 Task: Open Card Card0000000114 in Board Board0000000029 in Workspace WS0000000010 in Trello. Add Member Email0000000038 to Card Card0000000114 in Board Board0000000029 in Workspace WS0000000010 in Trello. Add Blue Label titled Label0000000114 to Card Card0000000114 in Board Board0000000029 in Workspace WS0000000010 in Trello. Add Checklist CL0000000114 to Card Card0000000114 in Board Board0000000029 in Workspace WS0000000010 in Trello. Add Dates with Start Date as Sep 01 2023 and Due Date as Sep 30 2023 to Card Card0000000114 in Board Board0000000029 in Workspace WS0000000010 in Trello
Action: Mouse moved to (280, 256)
Screenshot: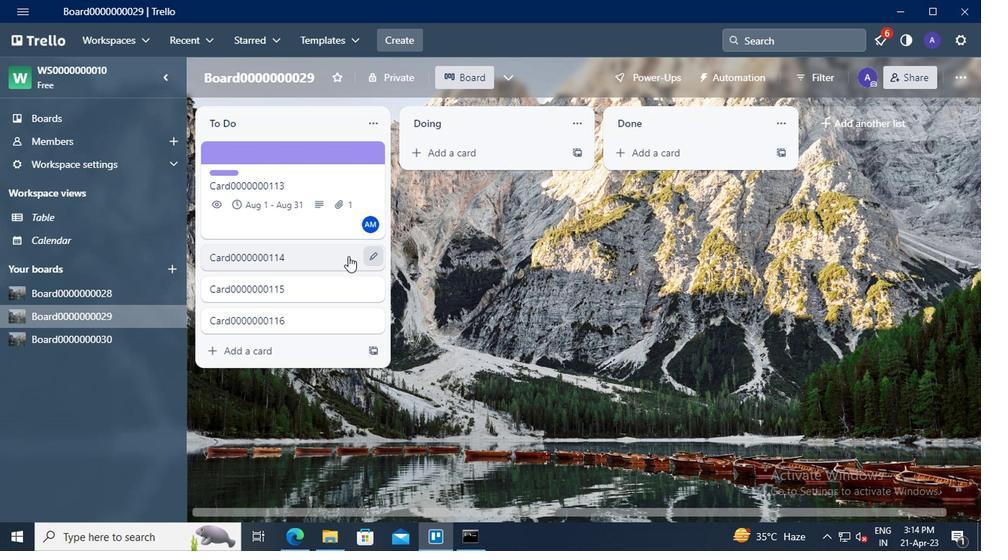 
Action: Mouse pressed left at (280, 256)
Screenshot: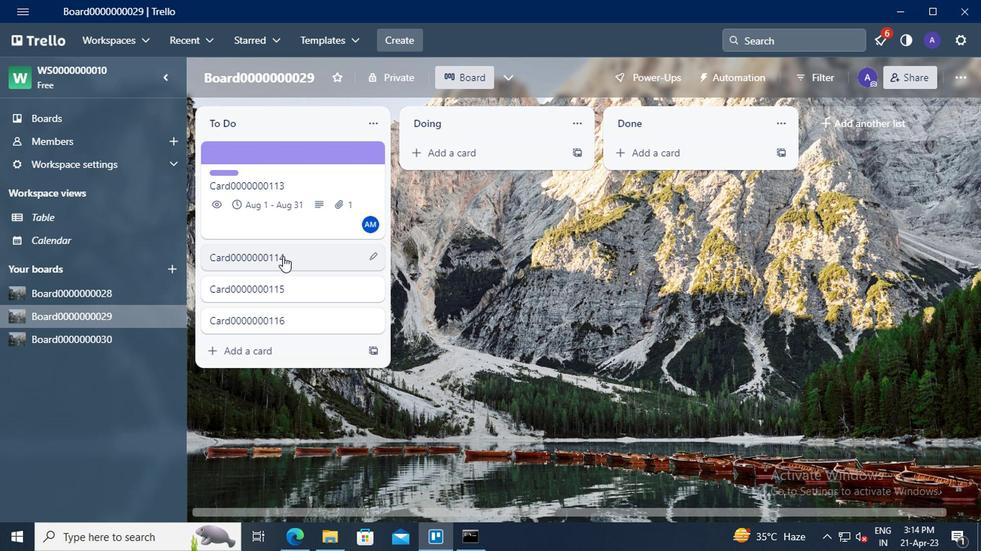 
Action: Mouse moved to (675, 133)
Screenshot: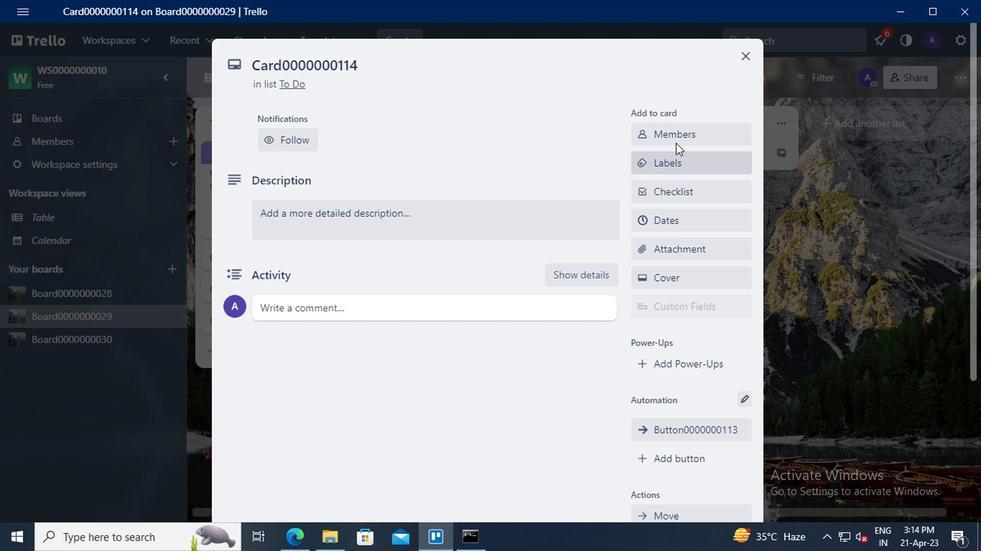 
Action: Mouse pressed left at (675, 133)
Screenshot: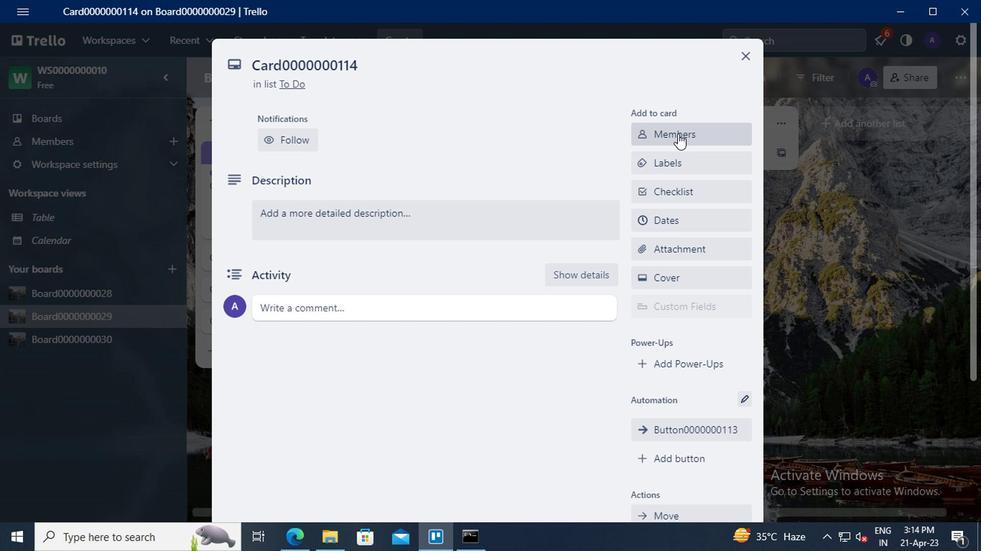 
Action: Mouse moved to (674, 204)
Screenshot: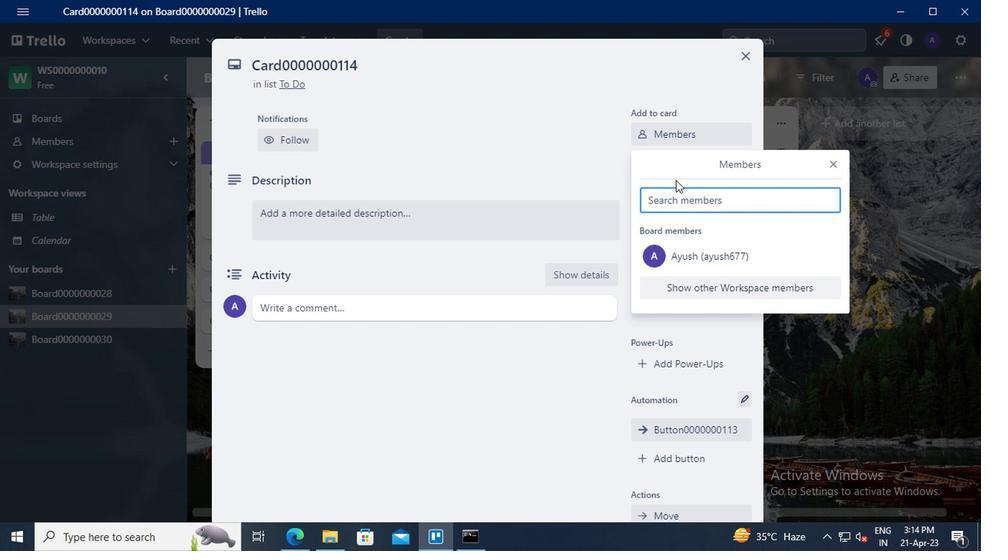 
Action: Mouse pressed left at (674, 204)
Screenshot: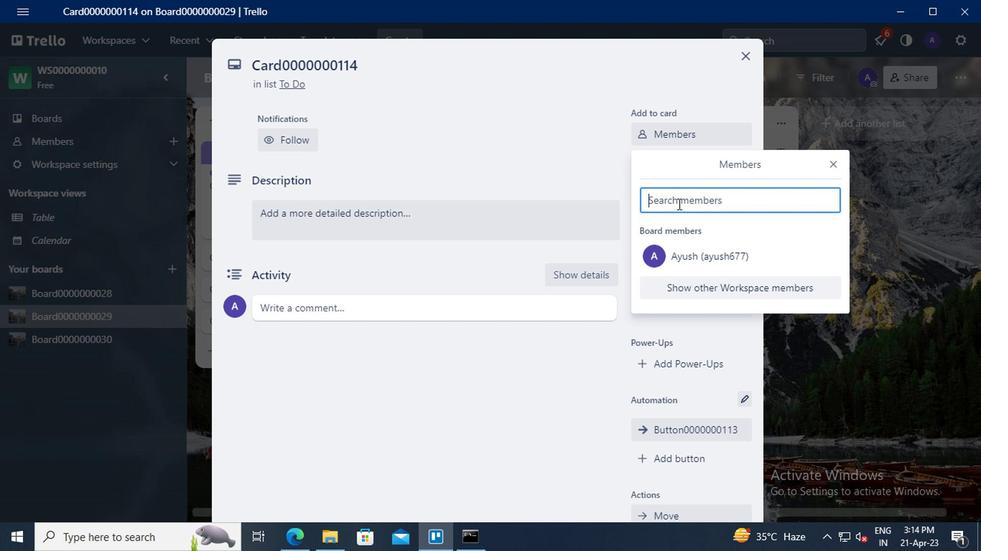
Action: Key pressed nikrathi889<Key.shift>@GMAIL.COM
Screenshot: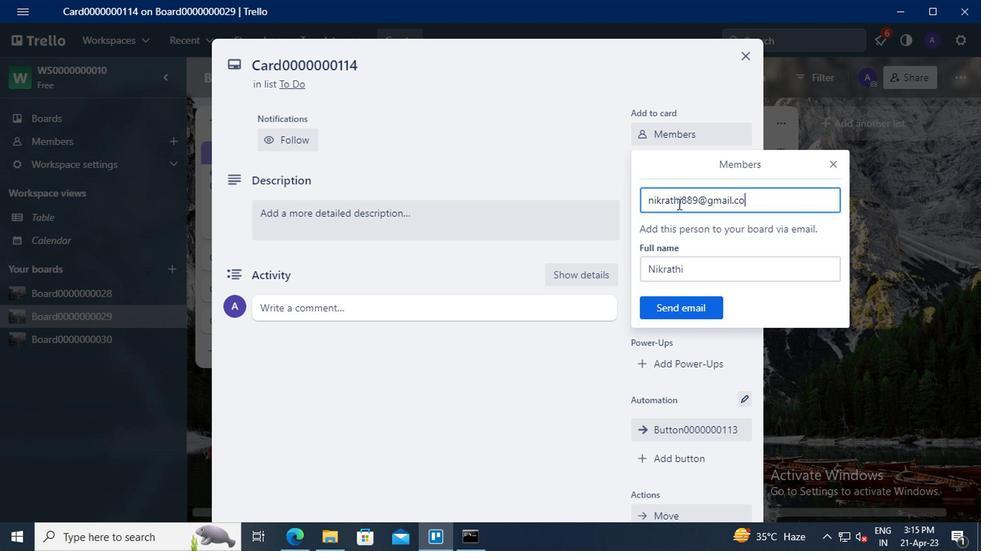 
Action: Mouse moved to (678, 308)
Screenshot: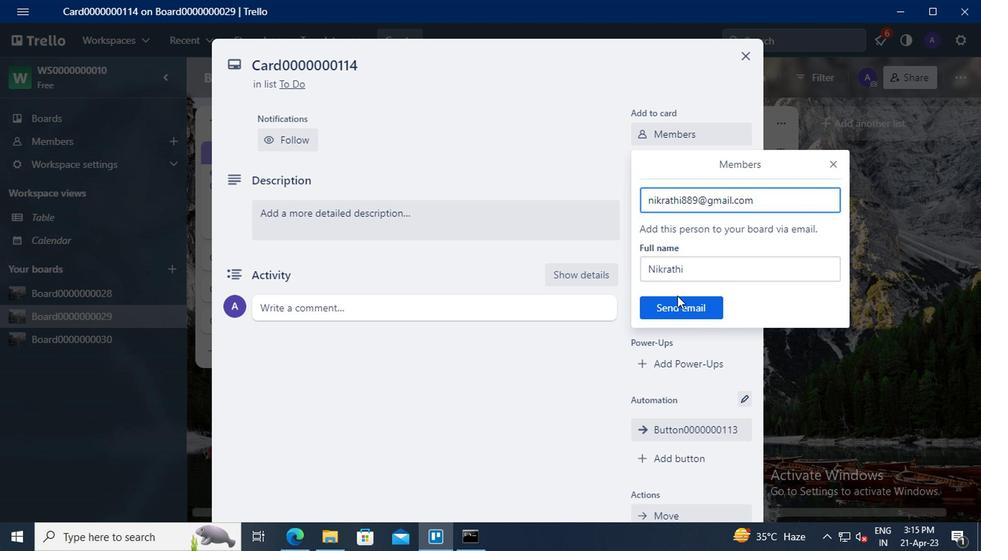 
Action: Mouse pressed left at (678, 308)
Screenshot: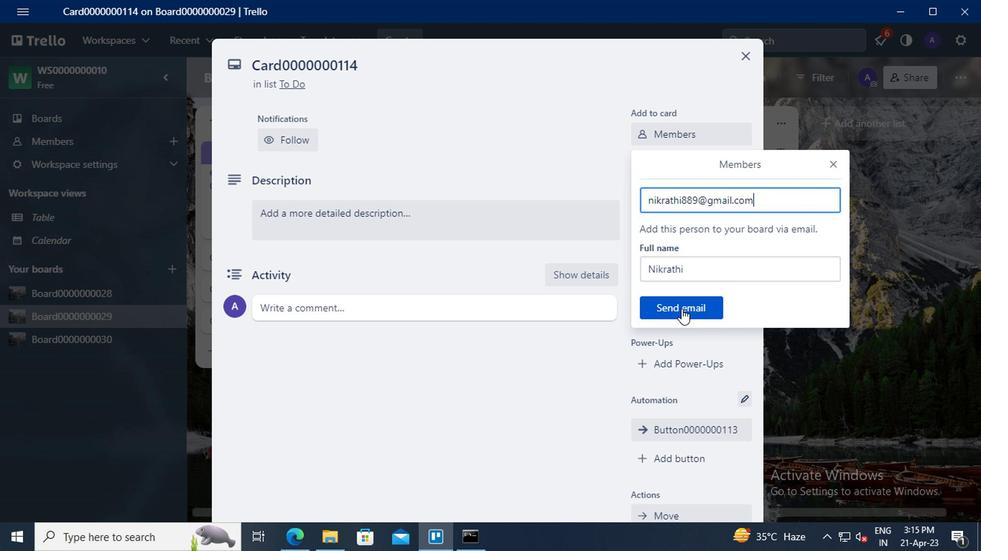 
Action: Mouse moved to (687, 166)
Screenshot: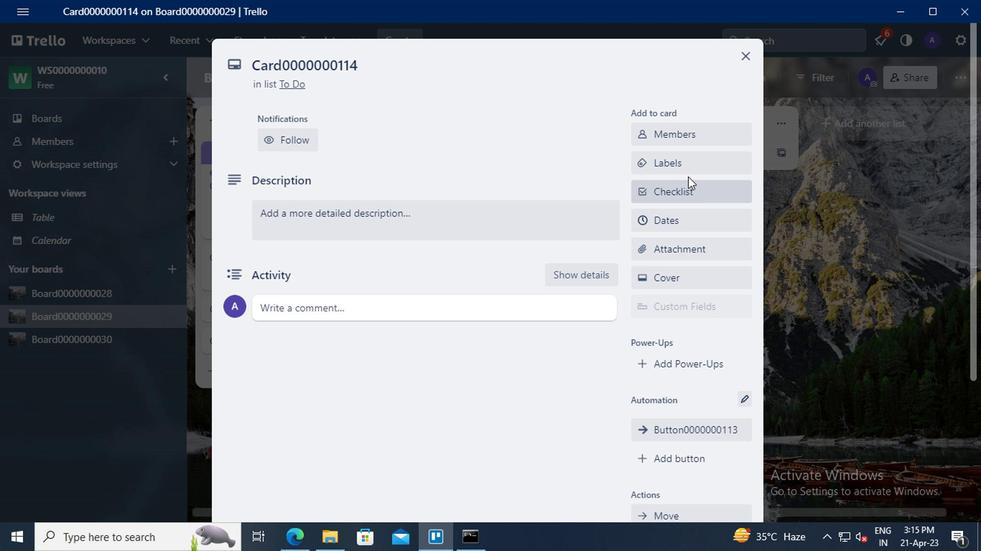 
Action: Mouse pressed left at (687, 166)
Screenshot: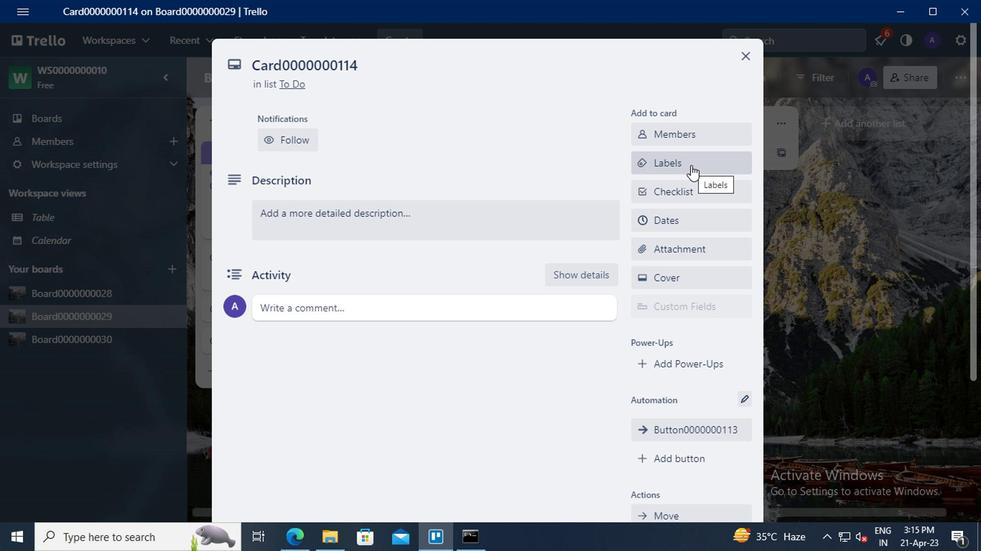 
Action: Mouse moved to (746, 351)
Screenshot: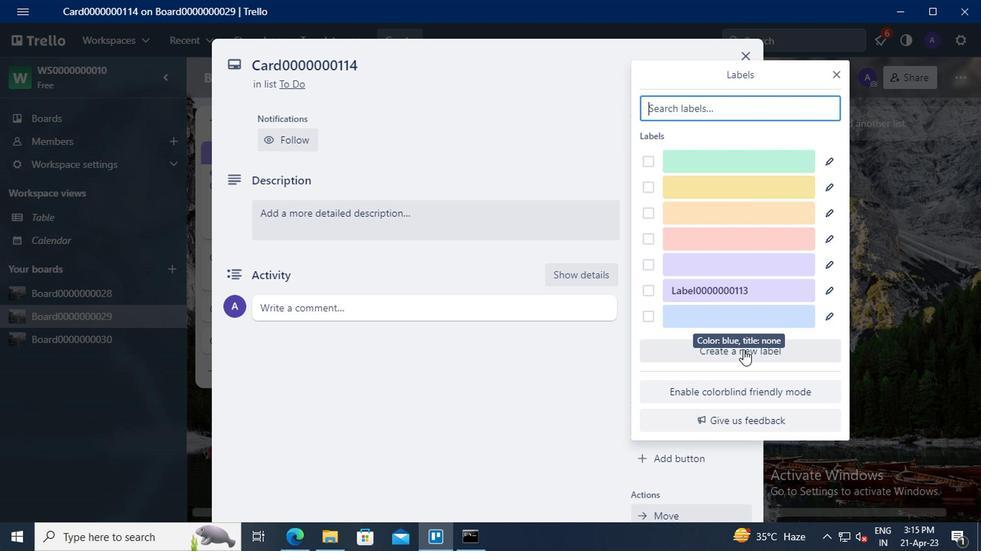 
Action: Mouse pressed left at (746, 351)
Screenshot: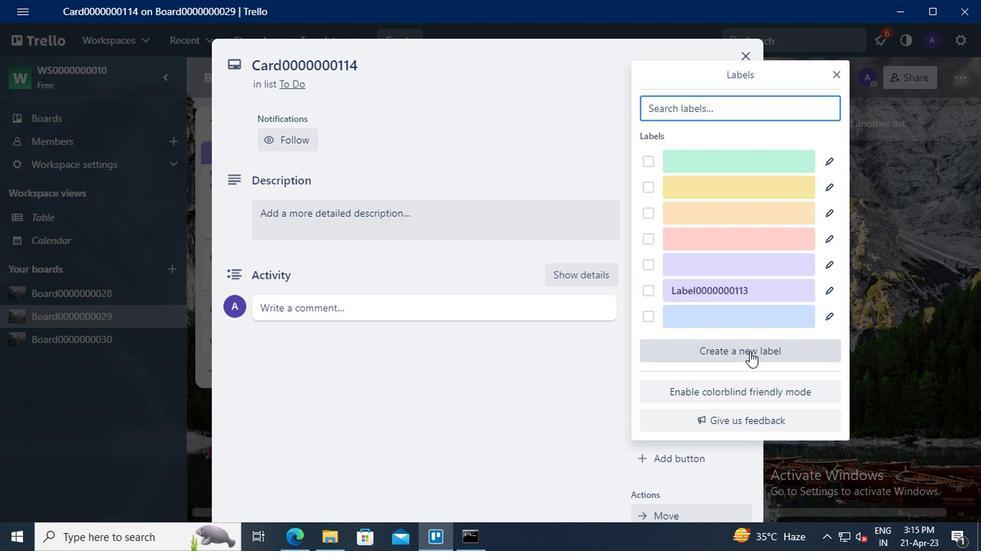 
Action: Mouse moved to (682, 207)
Screenshot: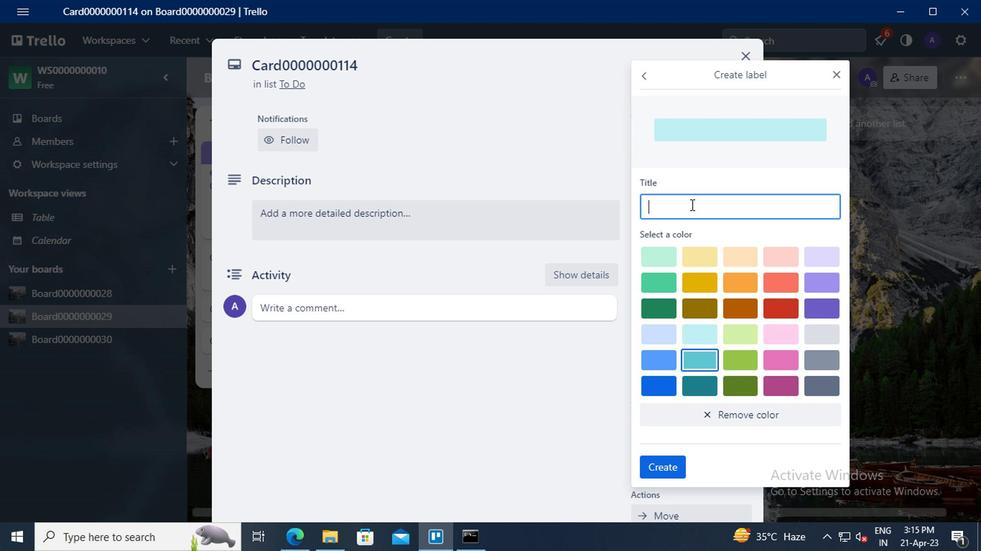 
Action: Mouse pressed left at (682, 207)
Screenshot: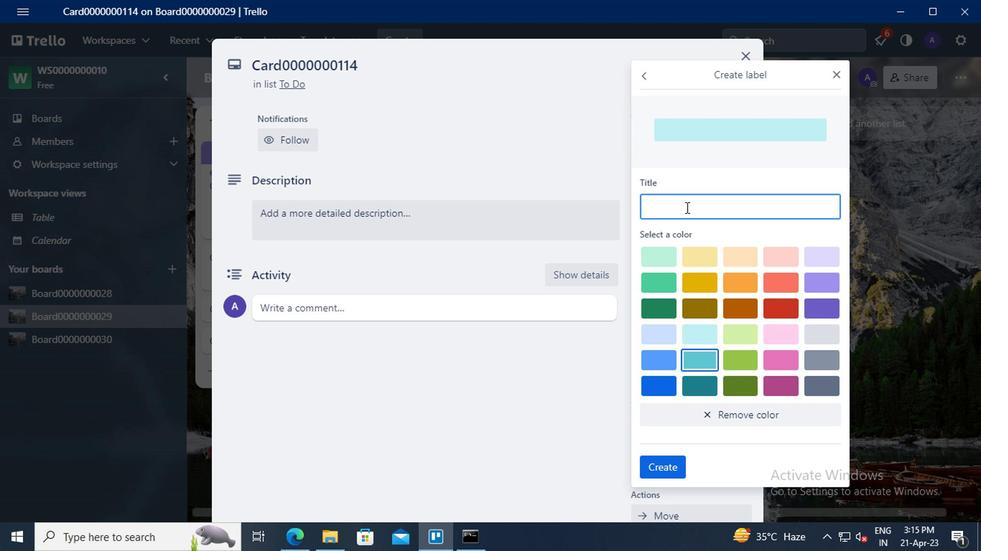 
Action: Key pressed <Key.shift>LABEL0000000114
Screenshot: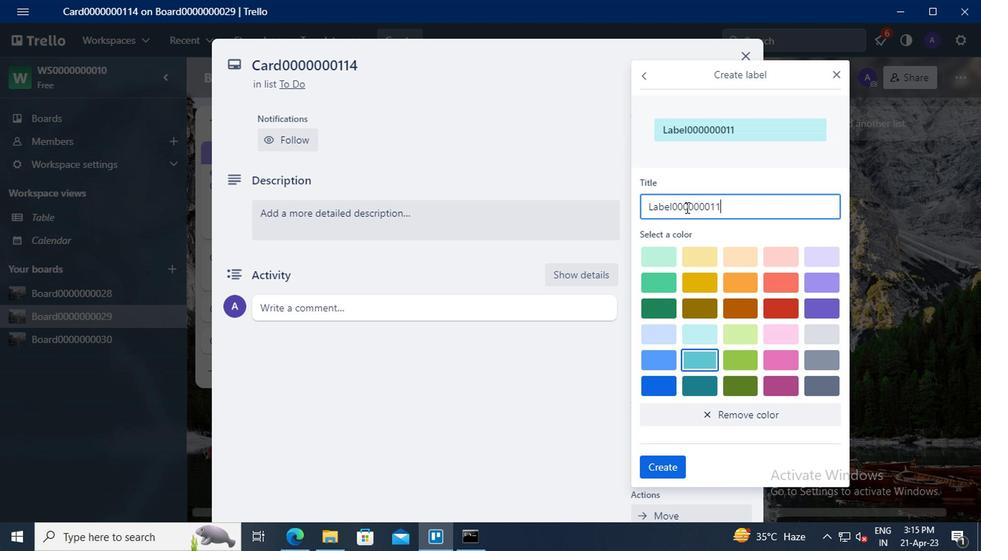 
Action: Mouse moved to (661, 354)
Screenshot: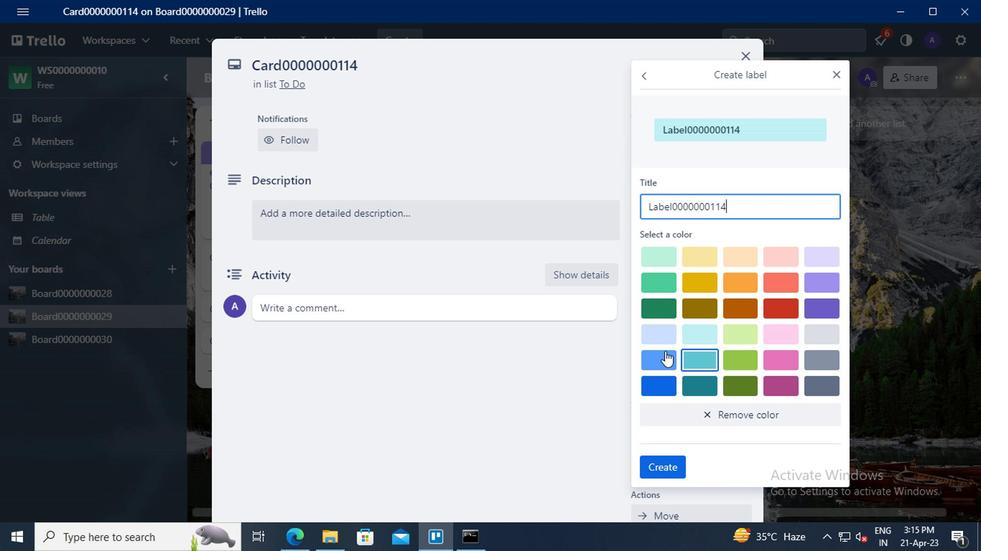 
Action: Mouse pressed left at (661, 354)
Screenshot: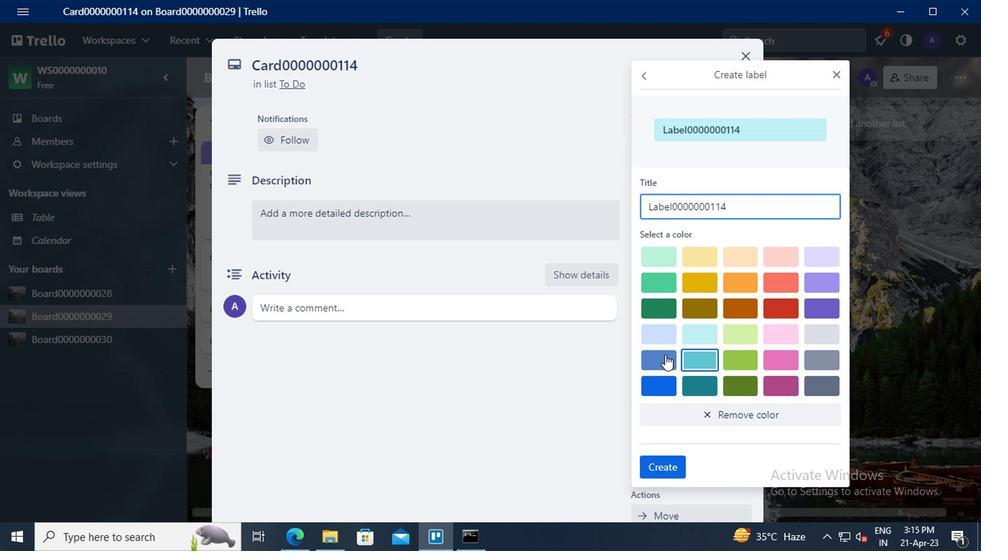 
Action: Mouse moved to (660, 457)
Screenshot: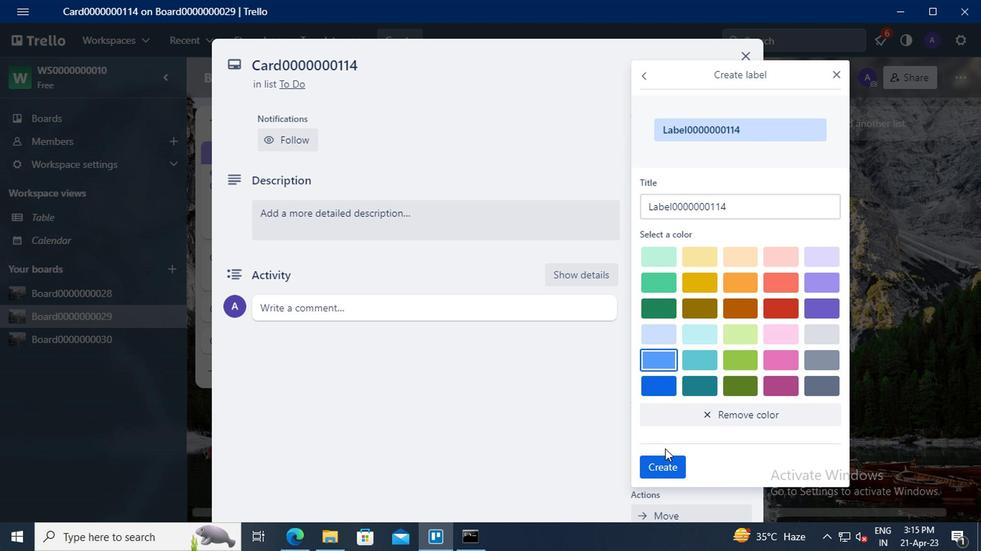 
Action: Mouse pressed left at (660, 457)
Screenshot: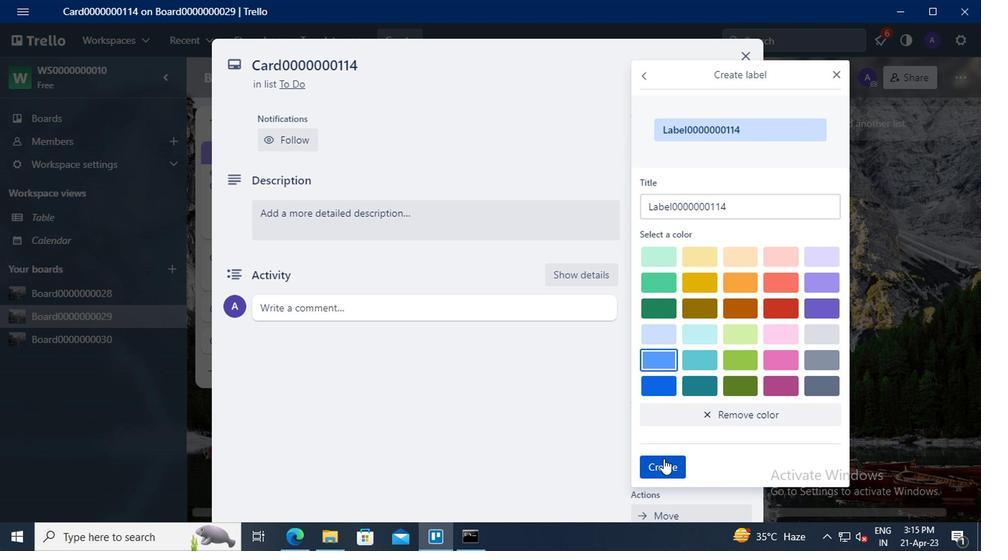 
Action: Mouse moved to (831, 76)
Screenshot: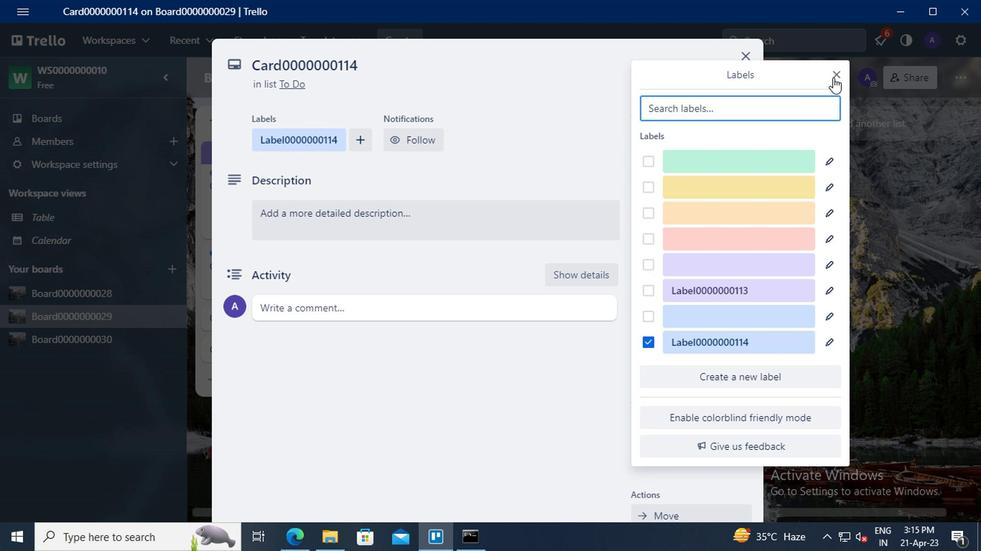 
Action: Mouse pressed left at (831, 76)
Screenshot: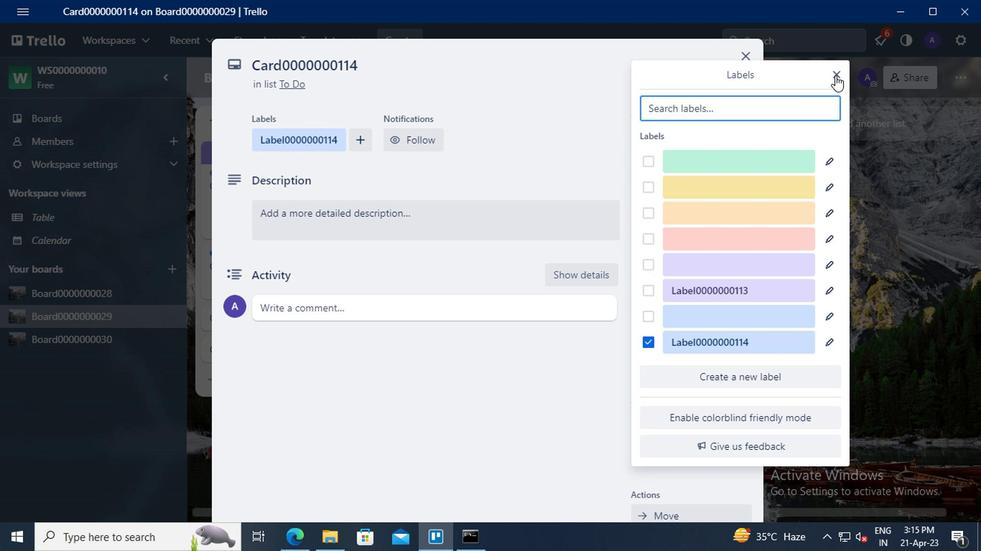 
Action: Mouse moved to (701, 188)
Screenshot: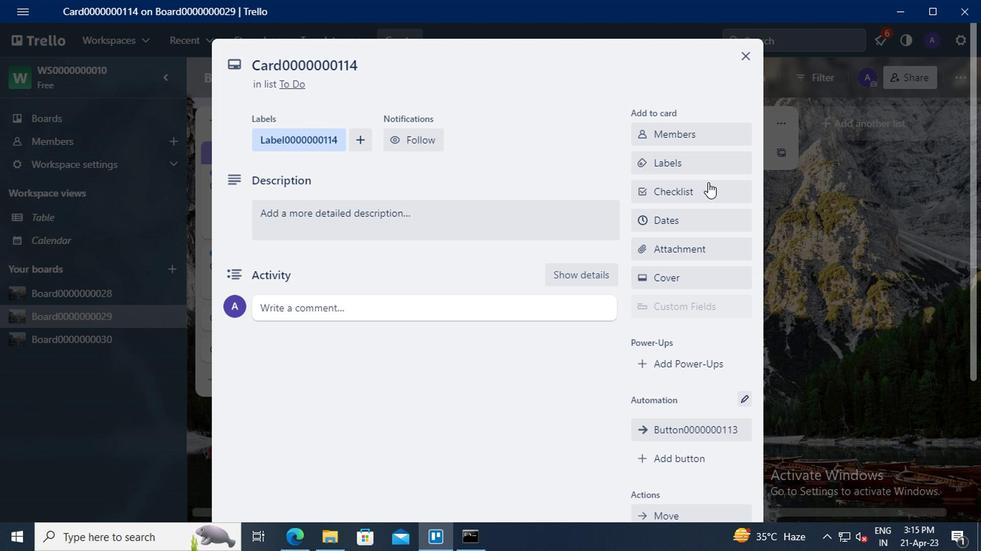 
Action: Mouse pressed left at (701, 188)
Screenshot: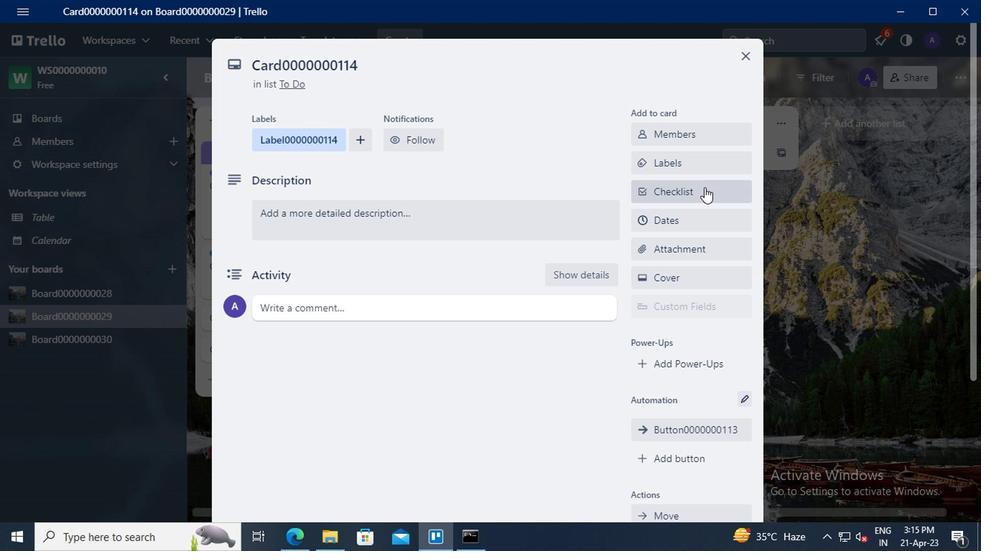 
Action: Key pressed <Key.delete><Key.shift>CL00000001
Screenshot: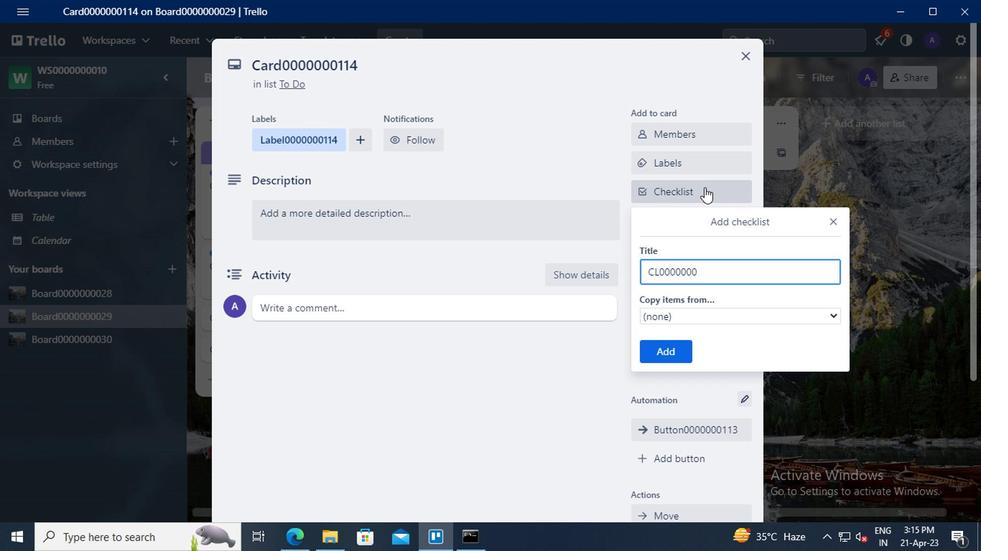 
Action: Mouse moved to (701, 188)
Screenshot: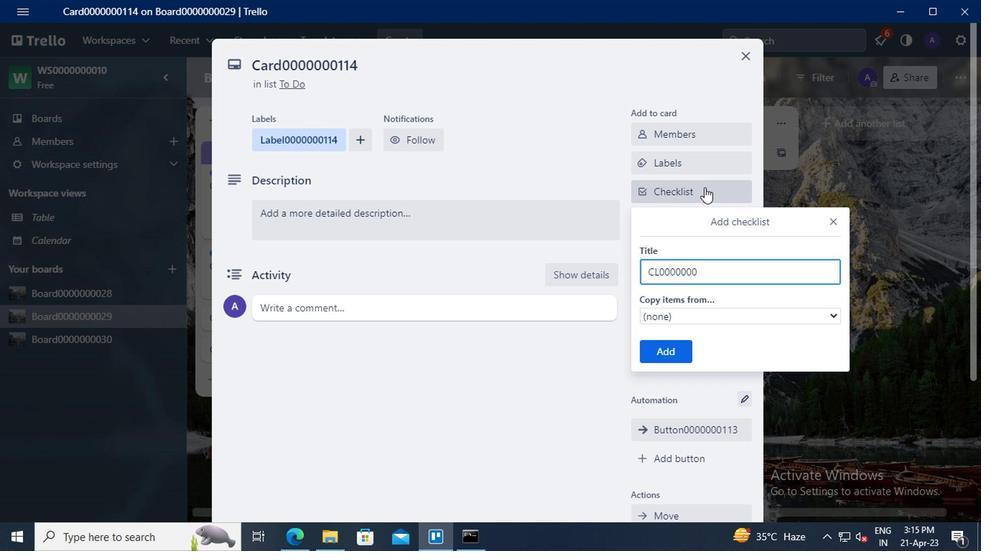 
Action: Key pressed 14
Screenshot: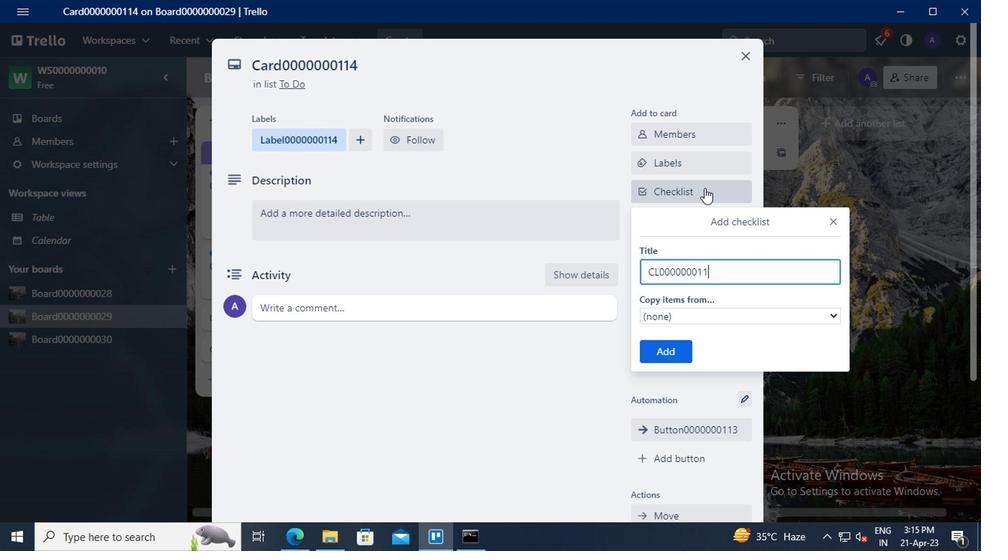 
Action: Mouse moved to (677, 350)
Screenshot: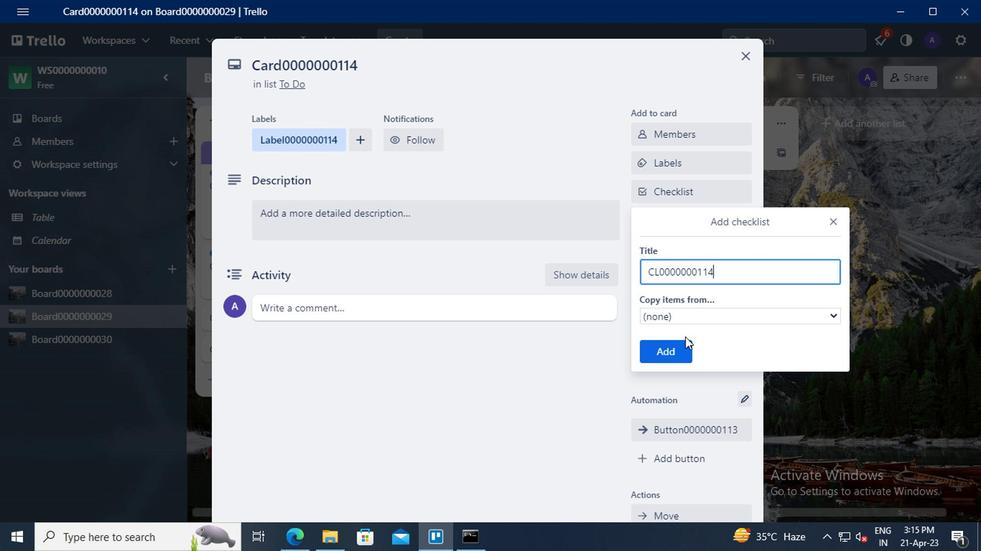 
Action: Mouse pressed left at (677, 350)
Screenshot: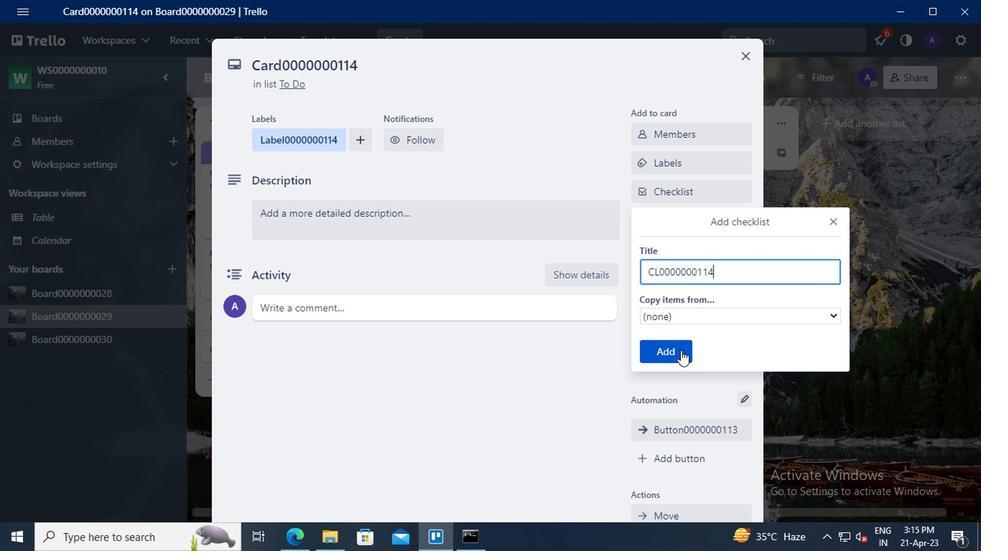 
Action: Mouse moved to (668, 220)
Screenshot: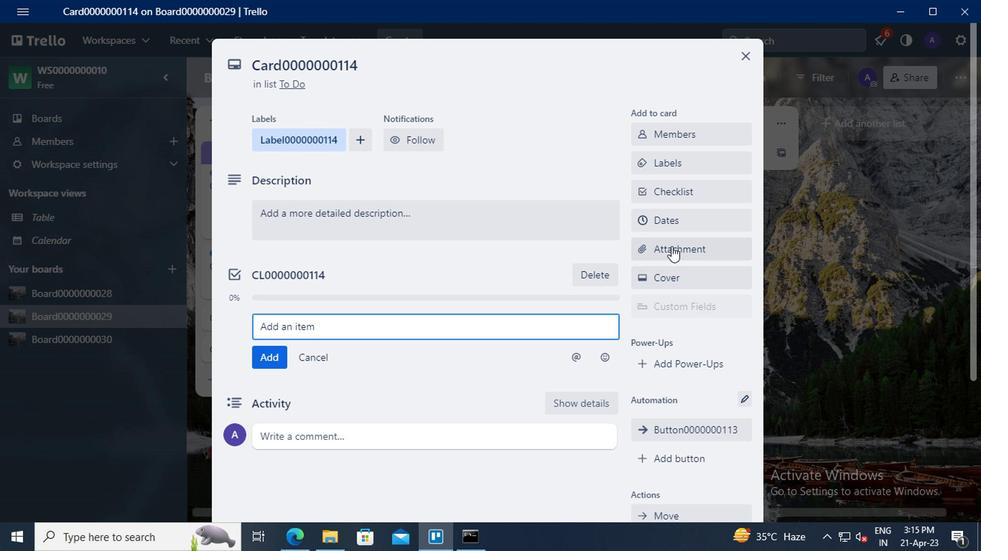 
Action: Mouse pressed left at (668, 220)
Screenshot: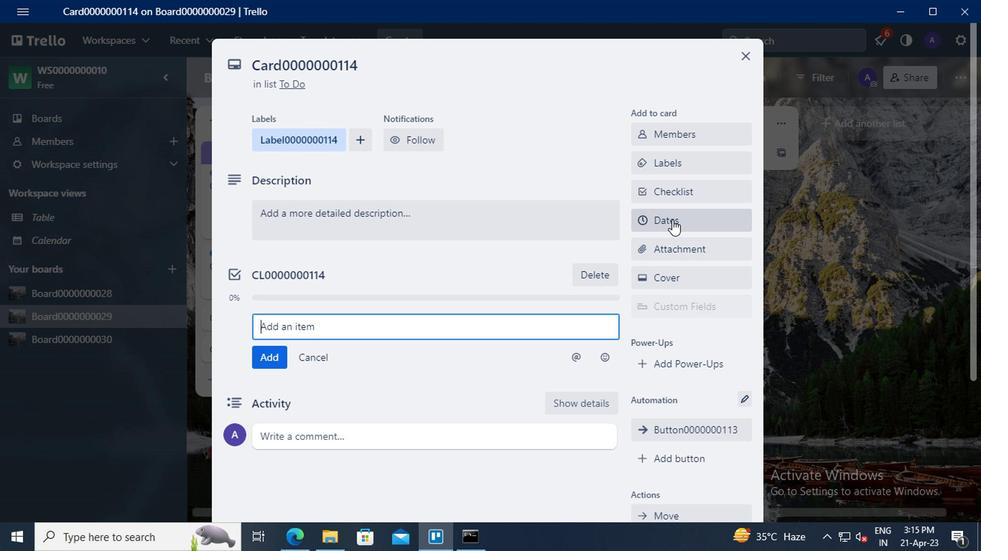 
Action: Mouse moved to (643, 331)
Screenshot: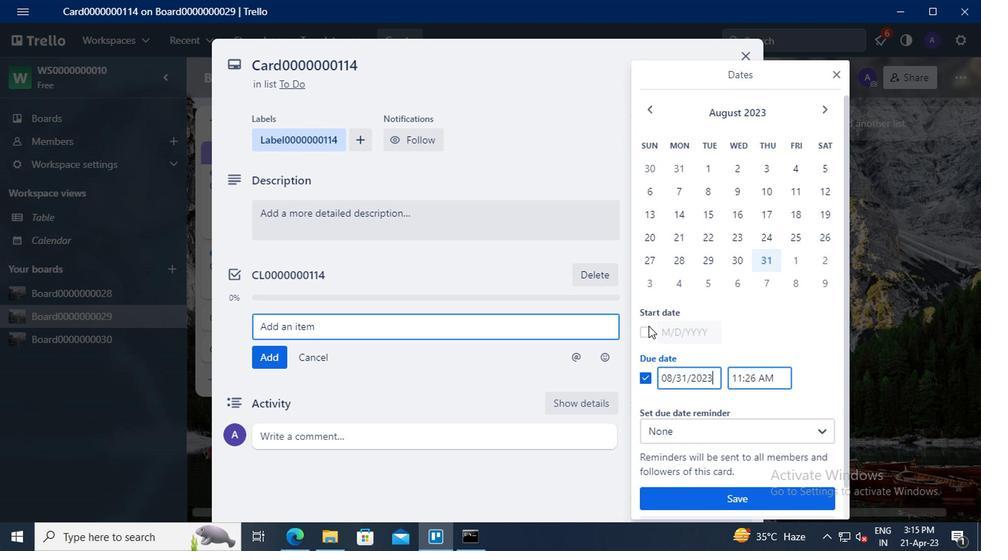 
Action: Mouse pressed left at (643, 331)
Screenshot: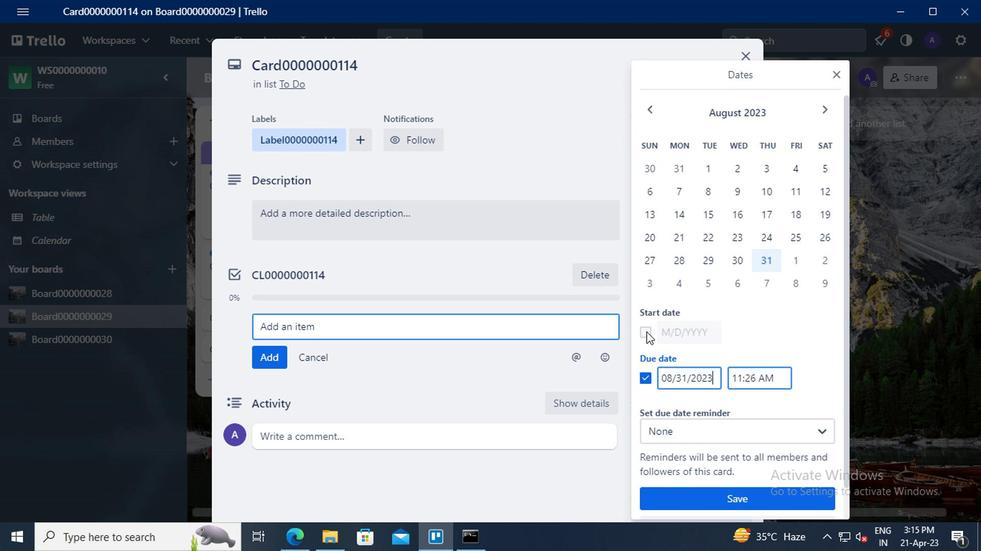 
Action: Mouse moved to (683, 331)
Screenshot: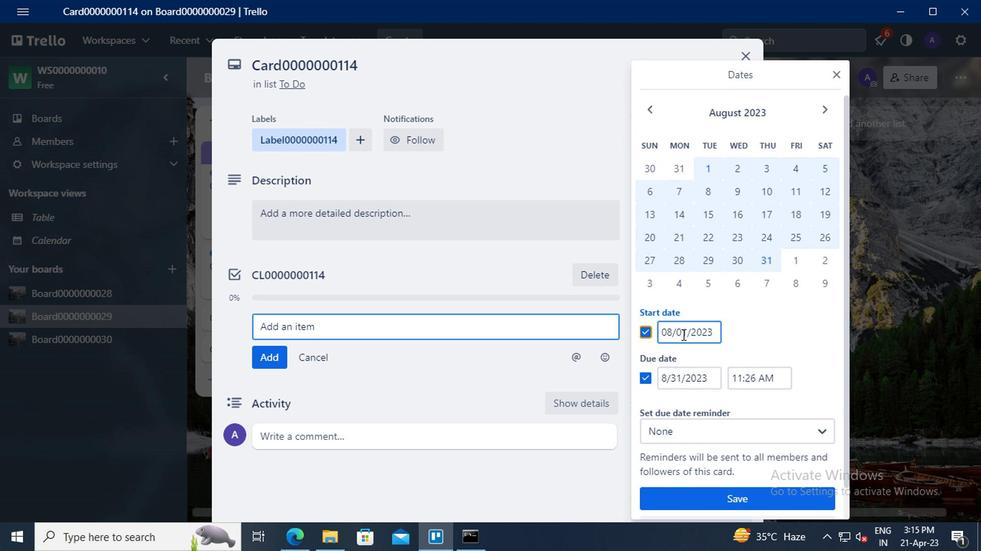 
Action: Mouse pressed left at (683, 331)
Screenshot: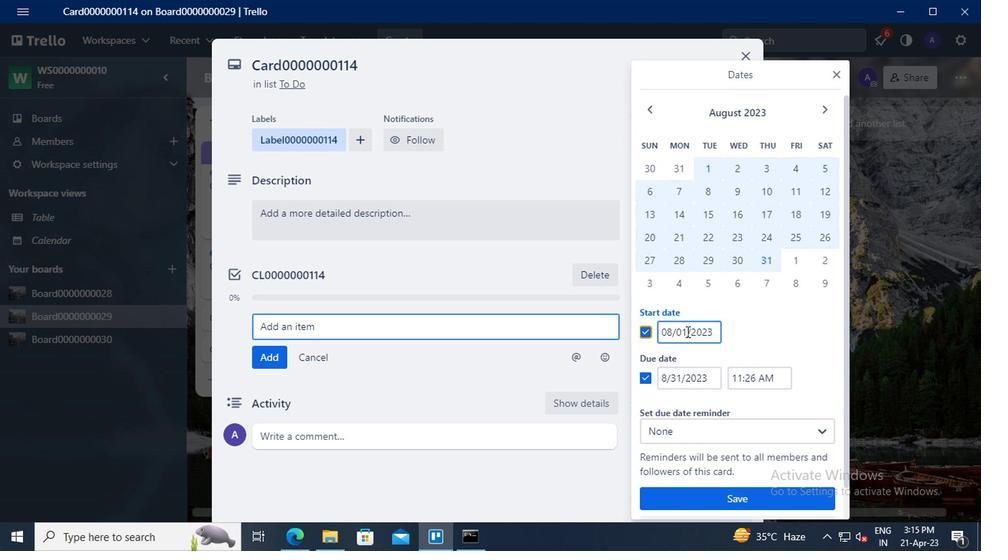 
Action: Key pressed <Key.left><Key.left><Key.backspace>1<Key.left><Key.left><Key.backspace>9
Screenshot: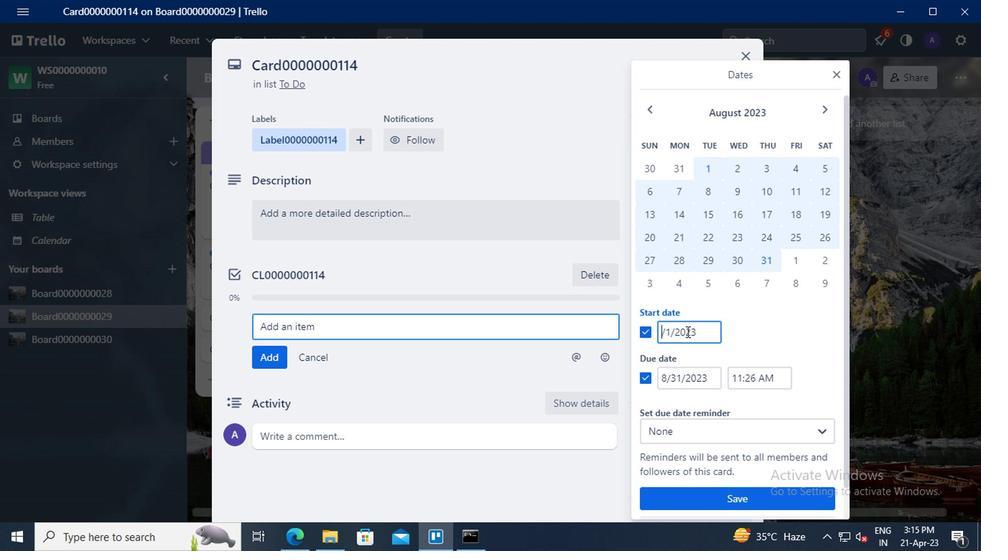 
Action: Mouse moved to (677, 371)
Screenshot: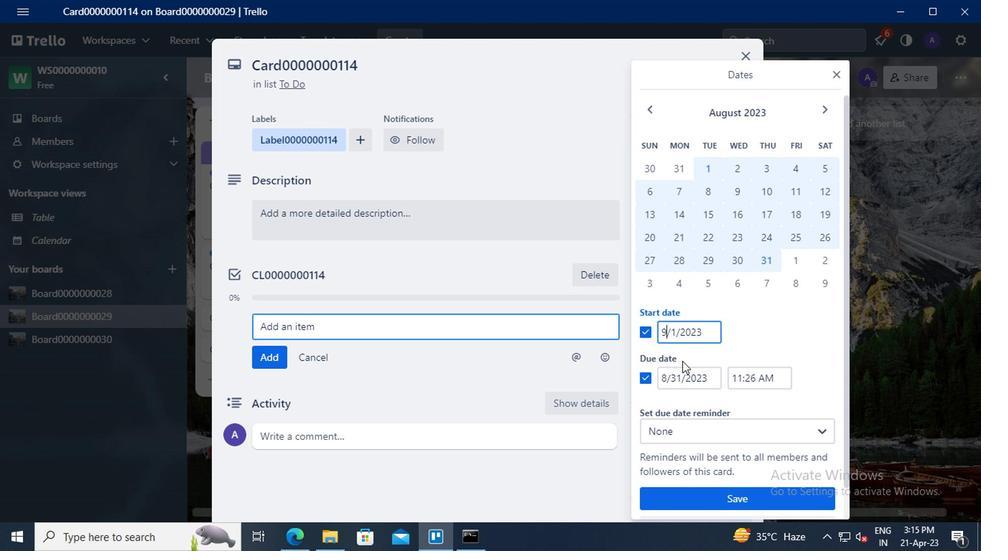 
Action: Mouse pressed left at (677, 371)
Screenshot: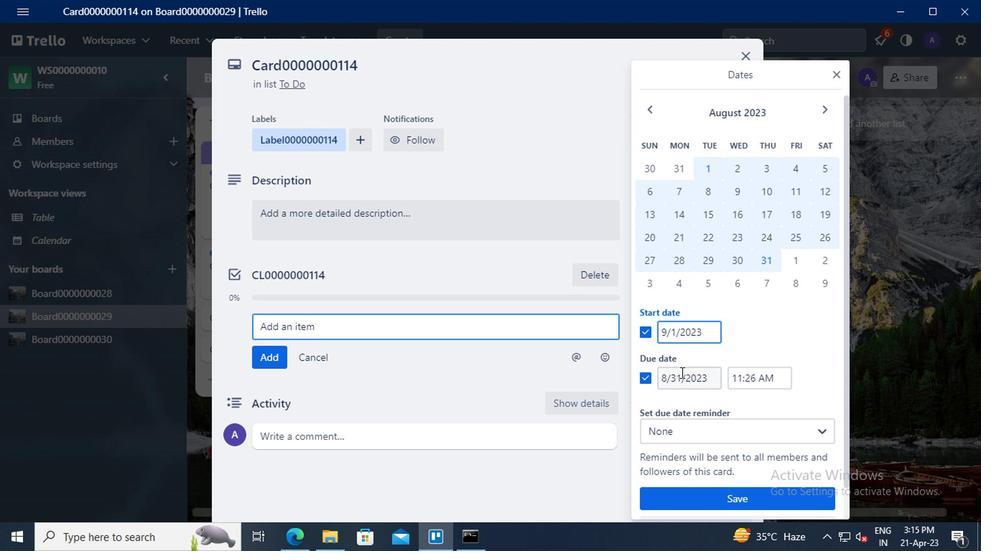 
Action: Key pressed <Key.backspace><Key.delete>30
Screenshot: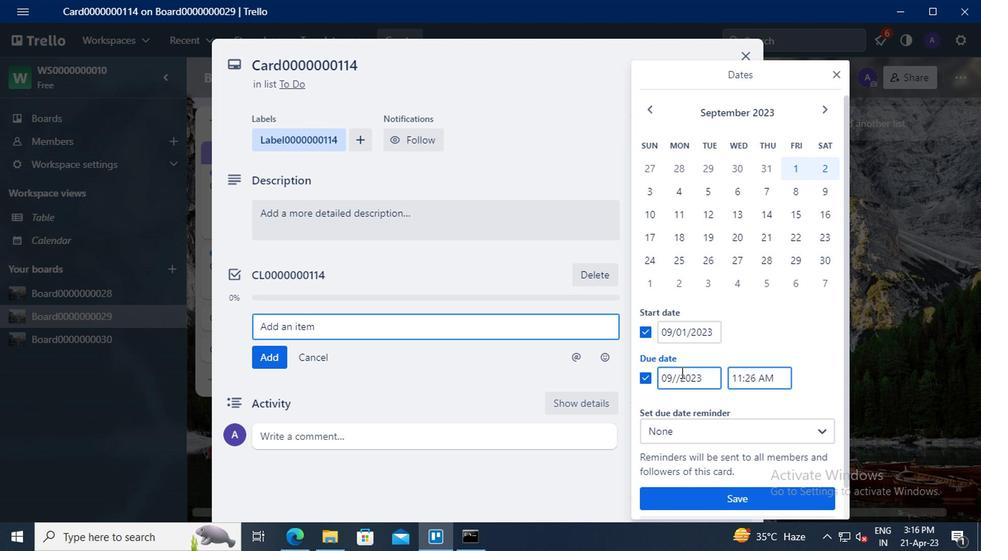 
Action: Mouse moved to (733, 500)
Screenshot: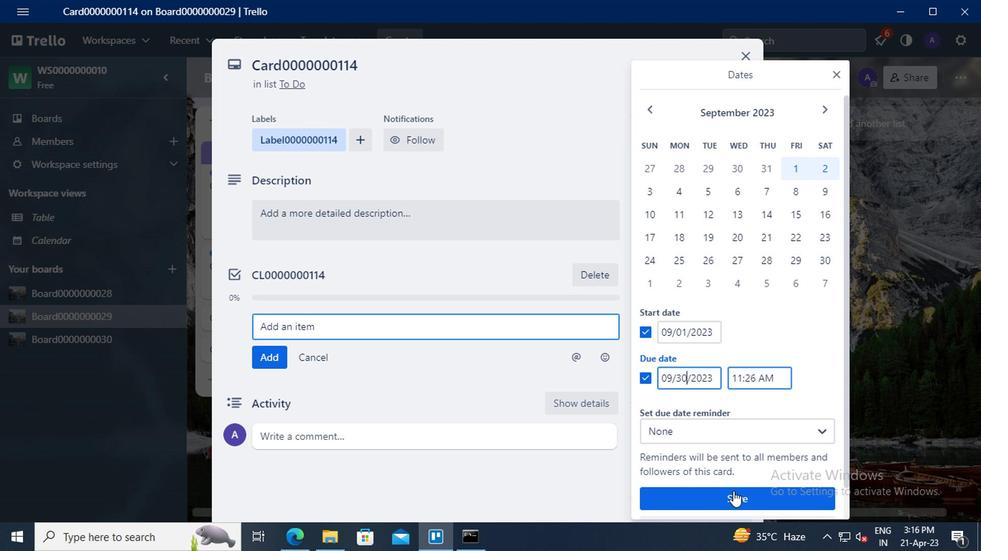 
Action: Mouse pressed left at (733, 500)
Screenshot: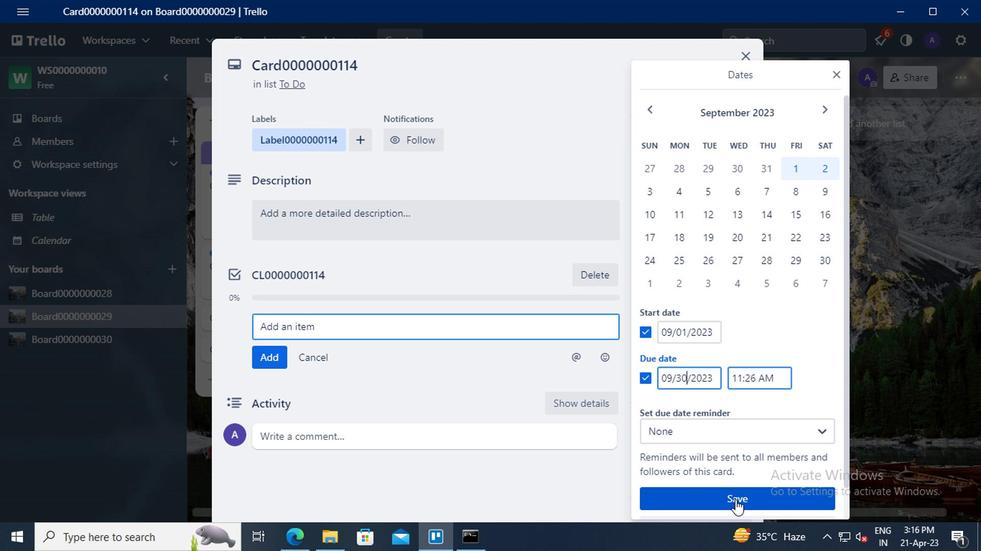 
